 Task: Check the average views per listing of creek in the last 5 years.
Action: Mouse moved to (781, 189)
Screenshot: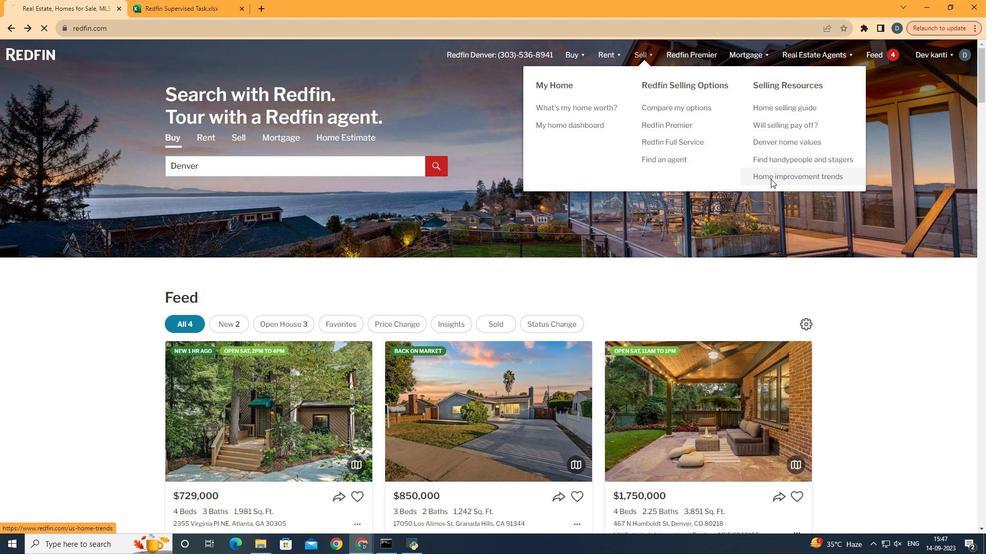 
Action: Mouse pressed left at (781, 189)
Screenshot: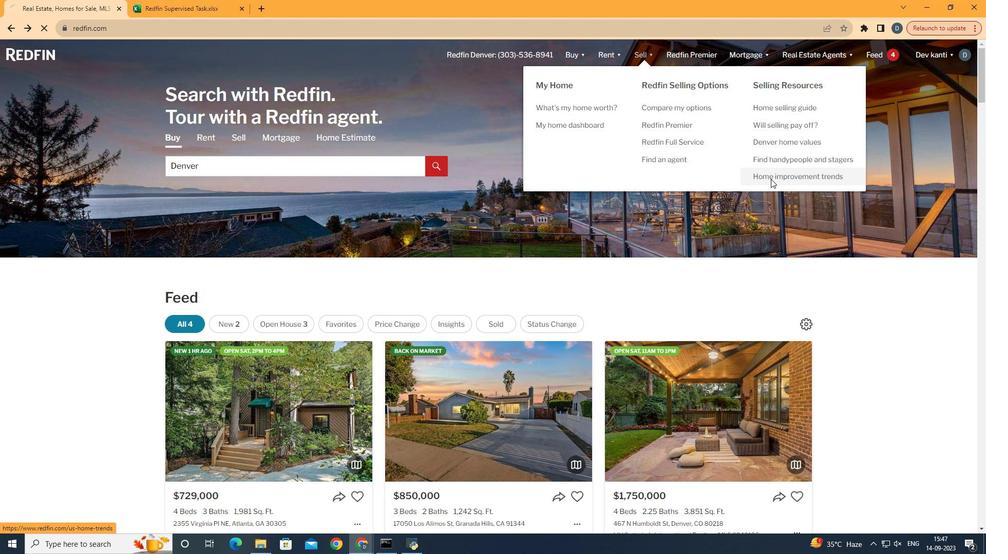 
Action: Mouse moved to (261, 212)
Screenshot: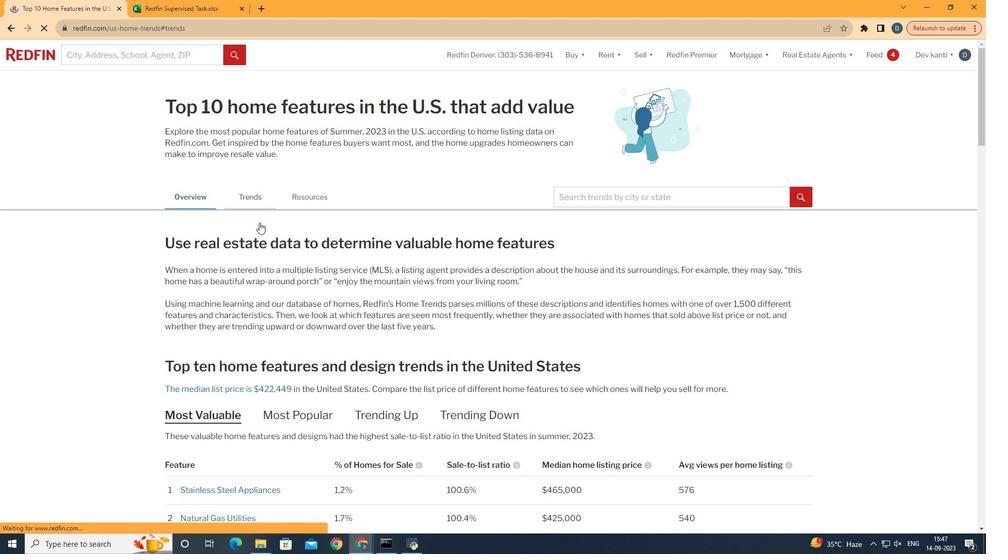 
Action: Mouse pressed left at (261, 212)
Screenshot: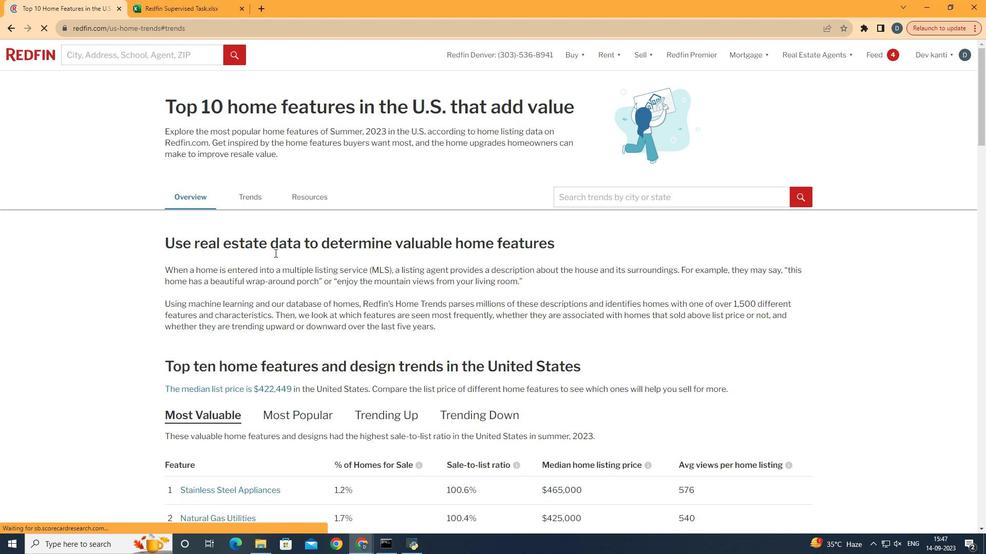 
Action: Mouse moved to (292, 282)
Screenshot: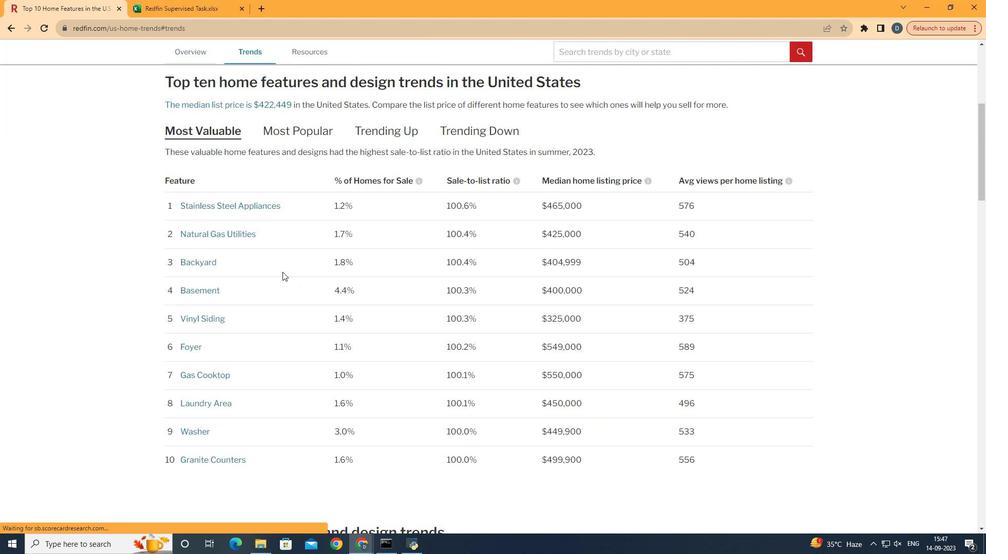 
Action: Mouse scrolled (292, 281) with delta (0, 0)
Screenshot: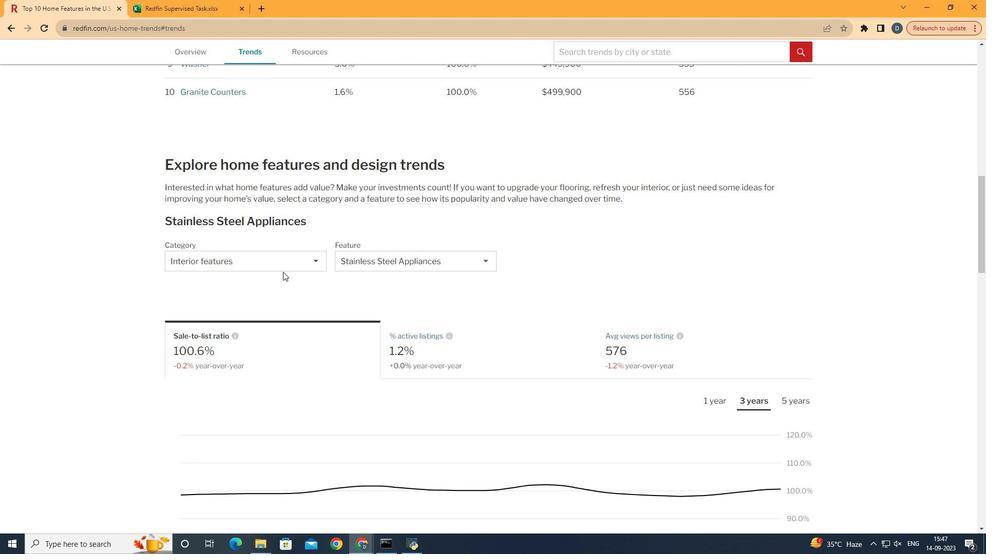 
Action: Mouse scrolled (292, 281) with delta (0, 0)
Screenshot: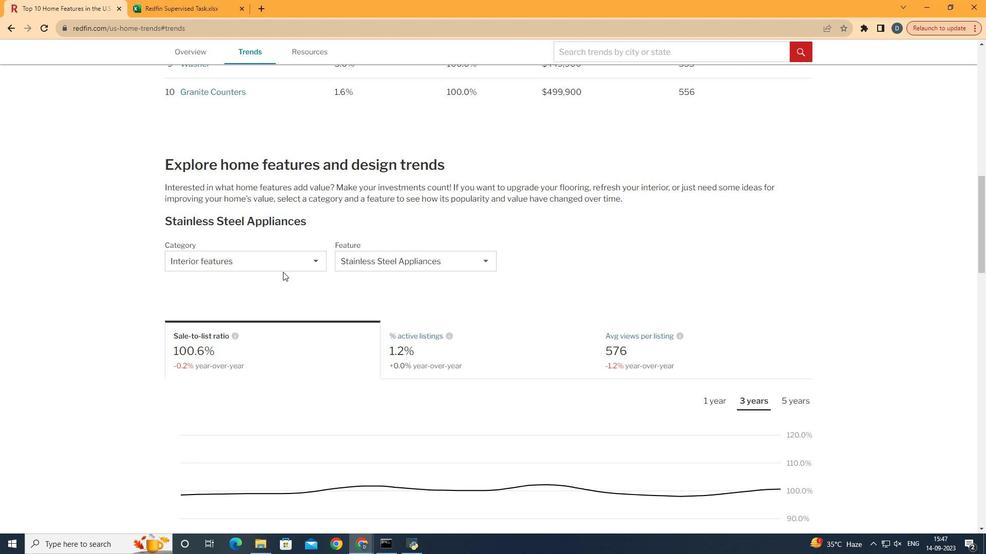 
Action: Mouse scrolled (292, 281) with delta (0, 0)
Screenshot: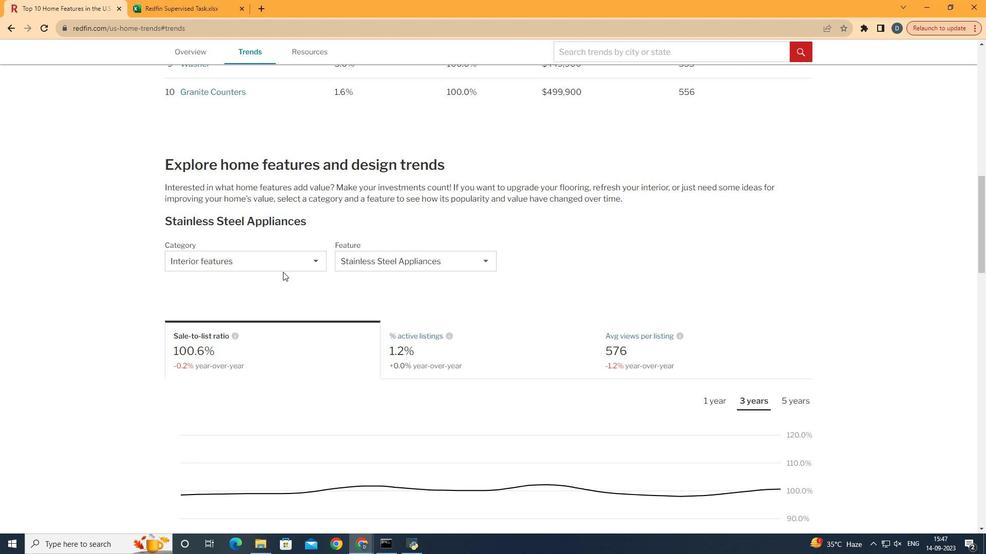 
Action: Mouse scrolled (292, 281) with delta (0, 0)
Screenshot: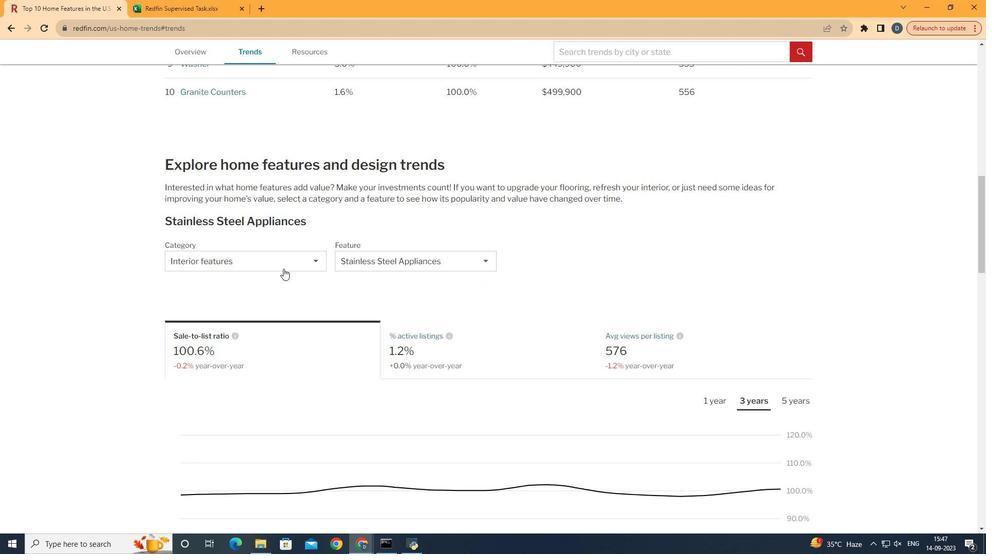
Action: Mouse scrolled (292, 281) with delta (0, 0)
Screenshot: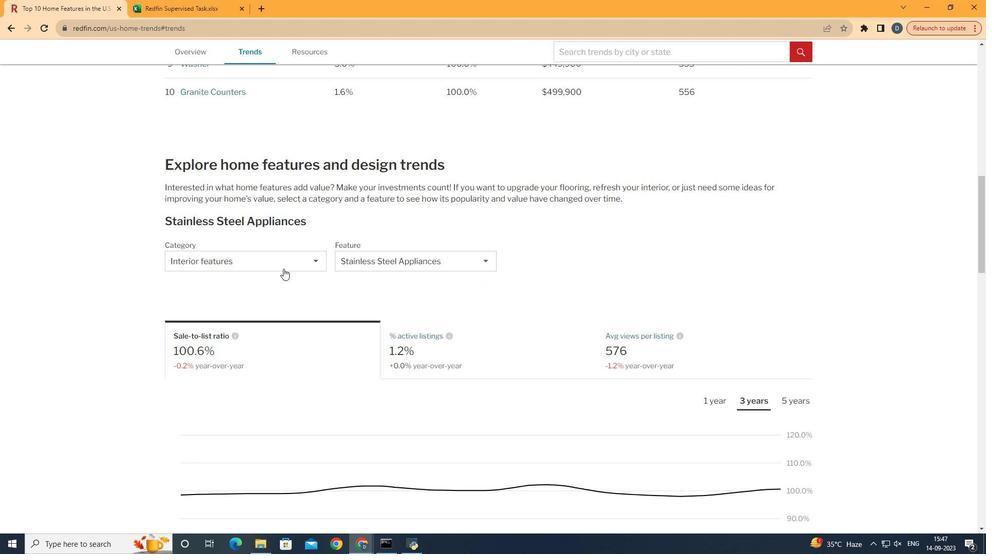 
Action: Mouse scrolled (292, 281) with delta (0, 0)
Screenshot: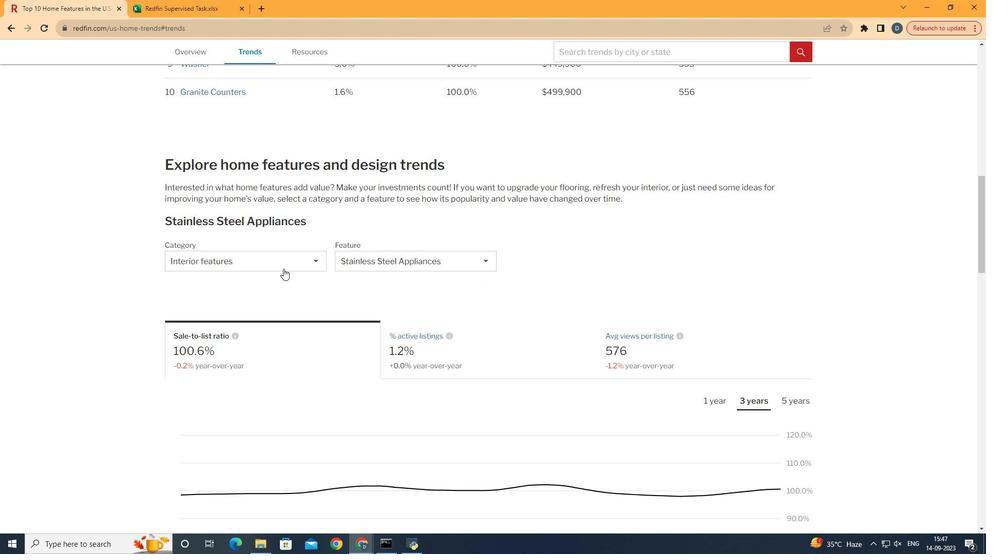 
Action: Mouse scrolled (292, 281) with delta (0, 0)
Screenshot: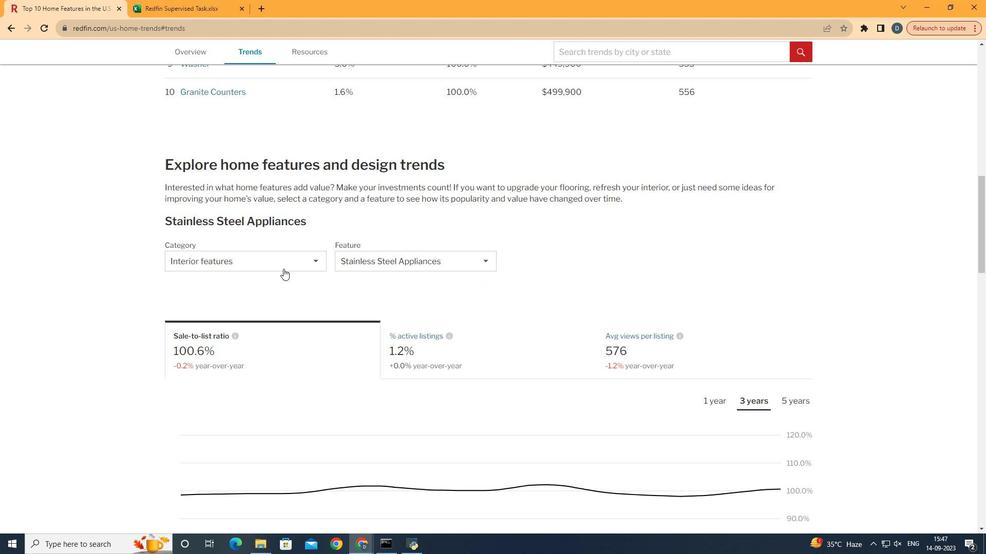 
Action: Mouse moved to (293, 279)
Screenshot: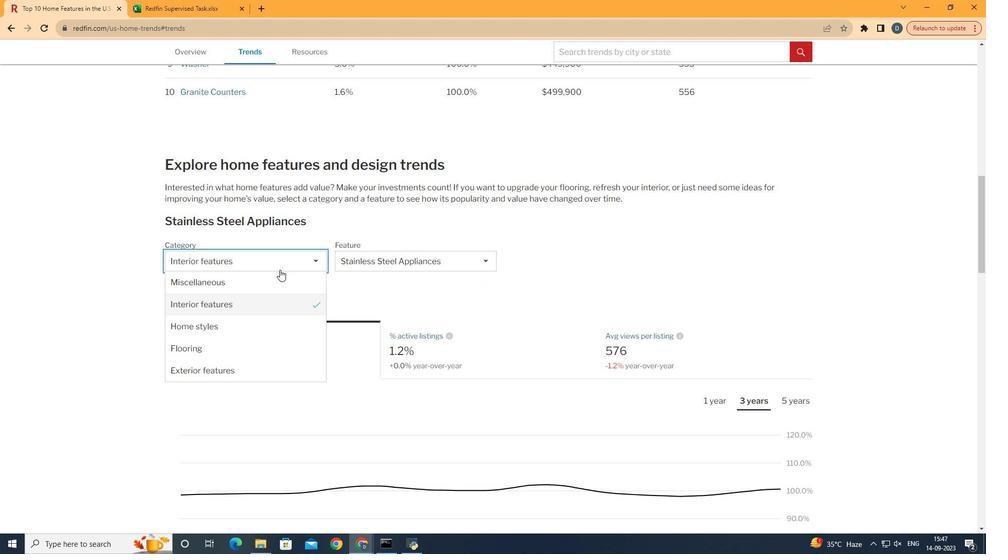 
Action: Mouse pressed left at (293, 279)
Screenshot: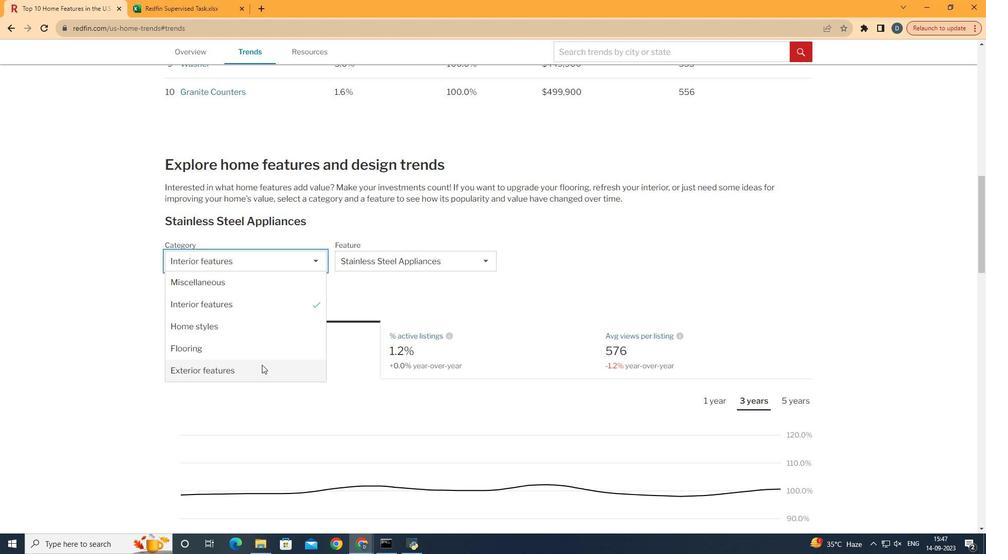 
Action: Mouse moved to (271, 375)
Screenshot: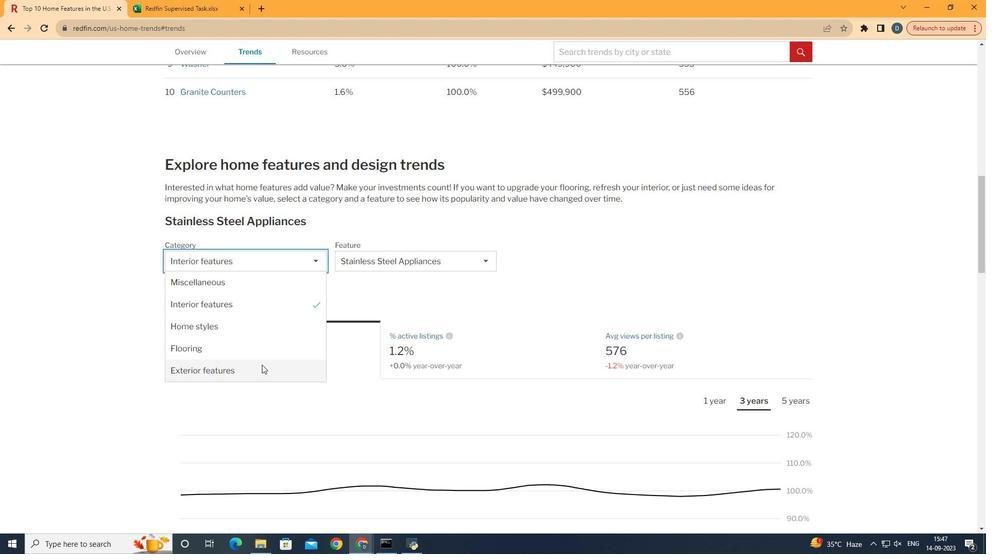 
Action: Mouse pressed left at (271, 375)
Screenshot: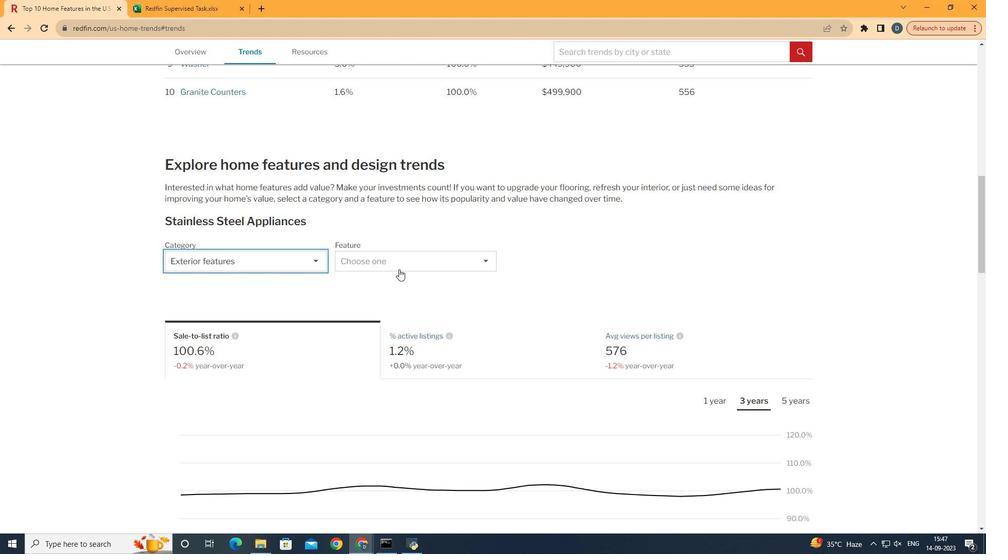 
Action: Mouse moved to (412, 271)
Screenshot: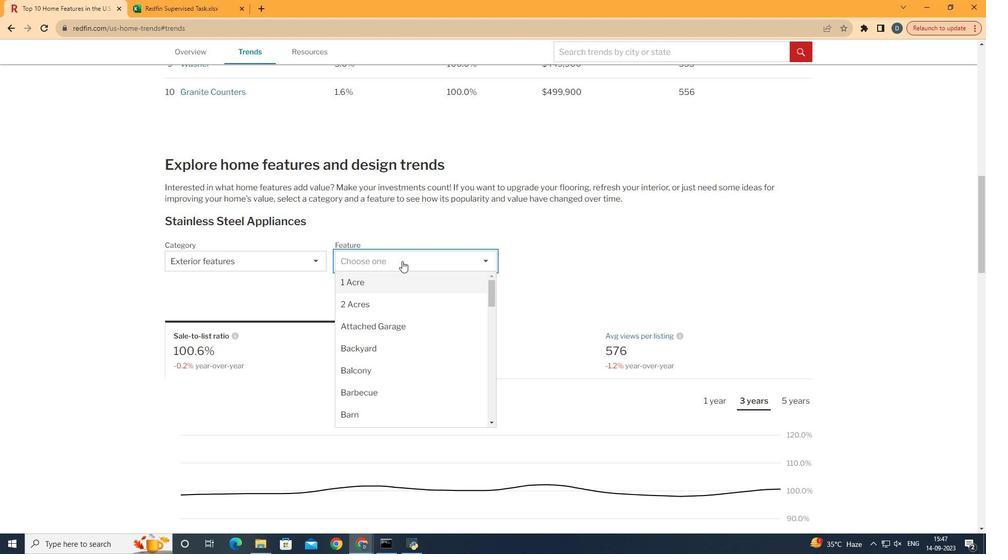 
Action: Mouse pressed left at (412, 271)
Screenshot: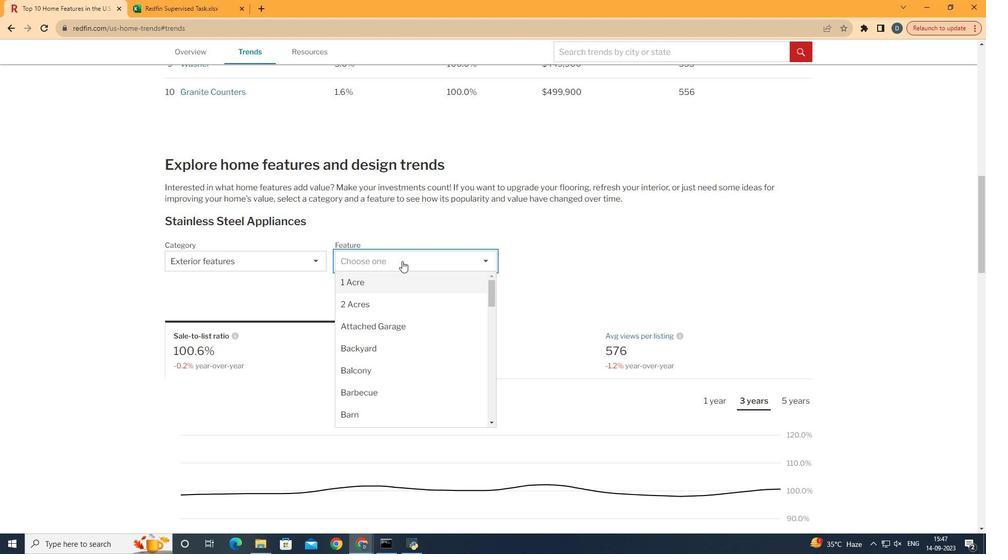 
Action: Mouse moved to (422, 313)
Screenshot: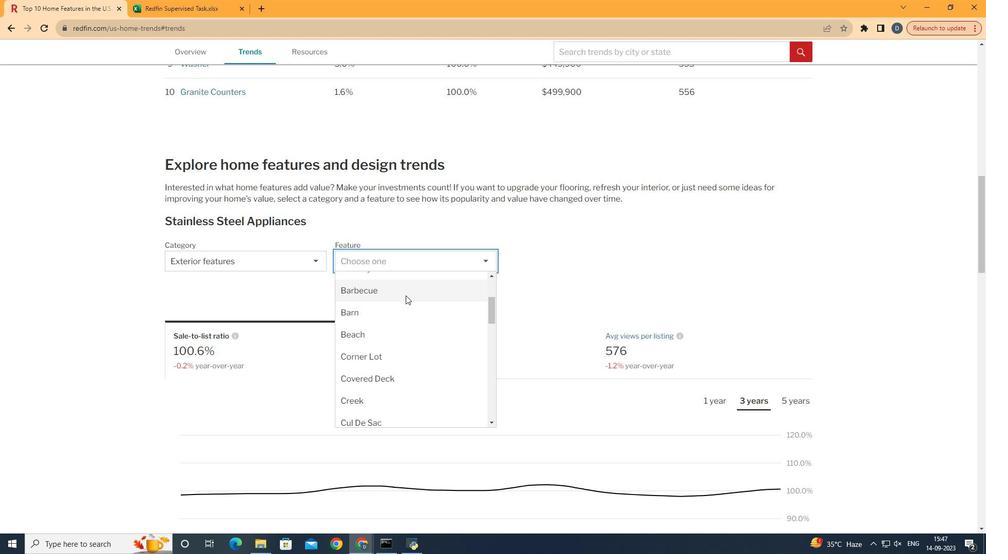 
Action: Mouse scrolled (422, 312) with delta (0, 0)
Screenshot: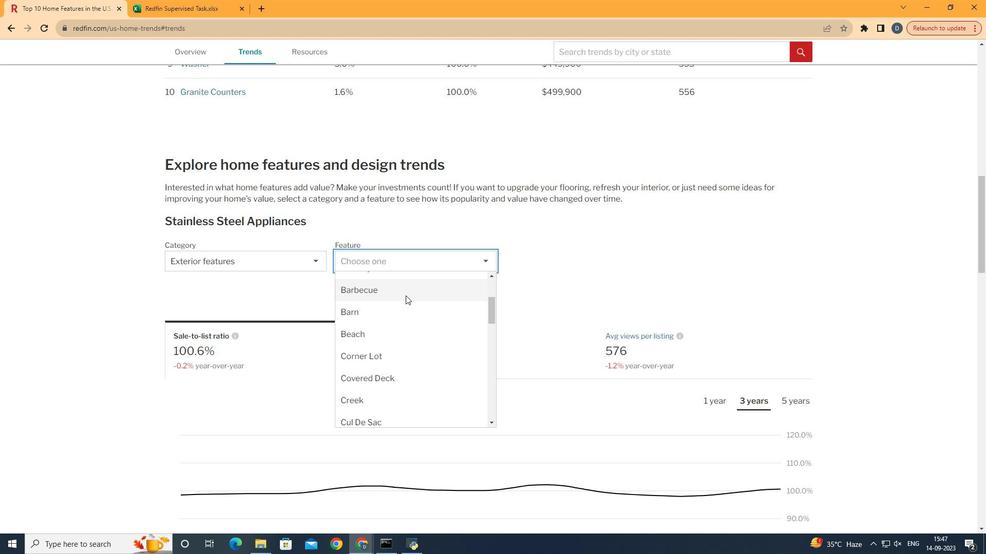 
Action: Mouse scrolled (422, 312) with delta (0, 0)
Screenshot: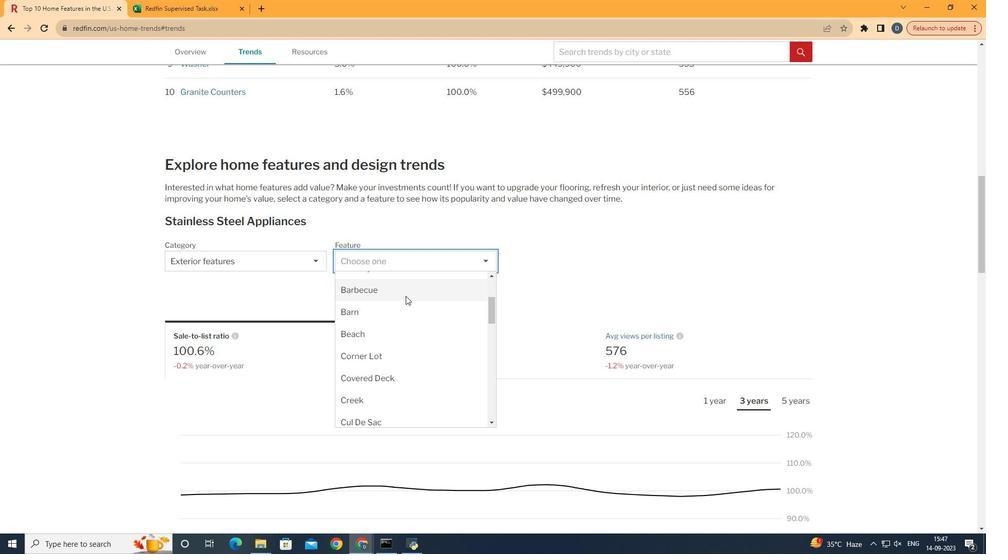 
Action: Mouse moved to (445, 380)
Screenshot: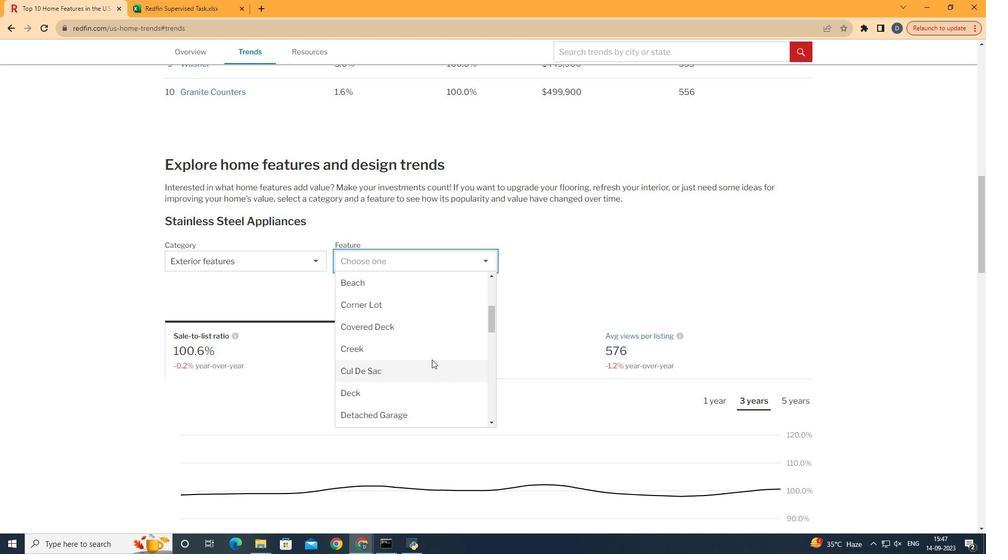 
Action: Mouse scrolled (445, 380) with delta (0, 0)
Screenshot: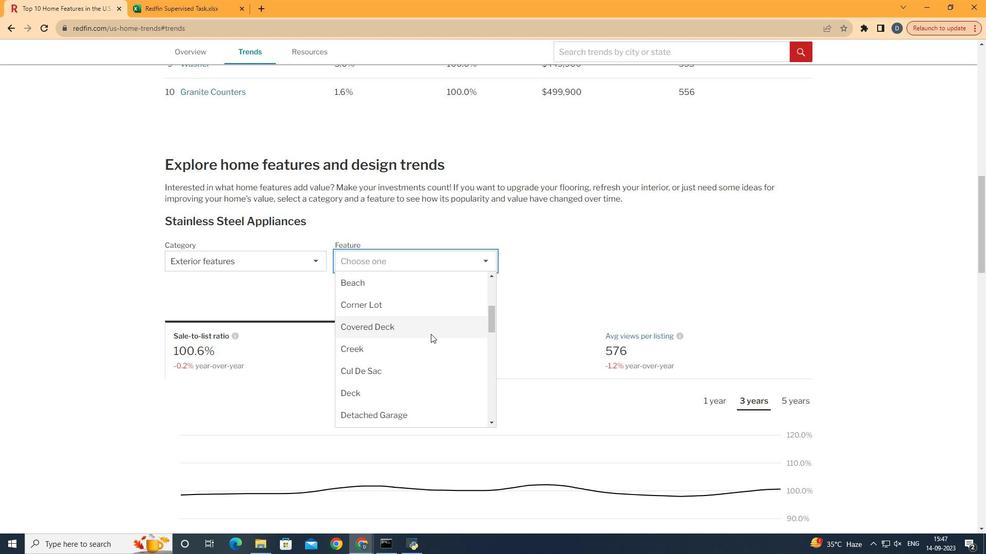 
Action: Mouse moved to (444, 356)
Screenshot: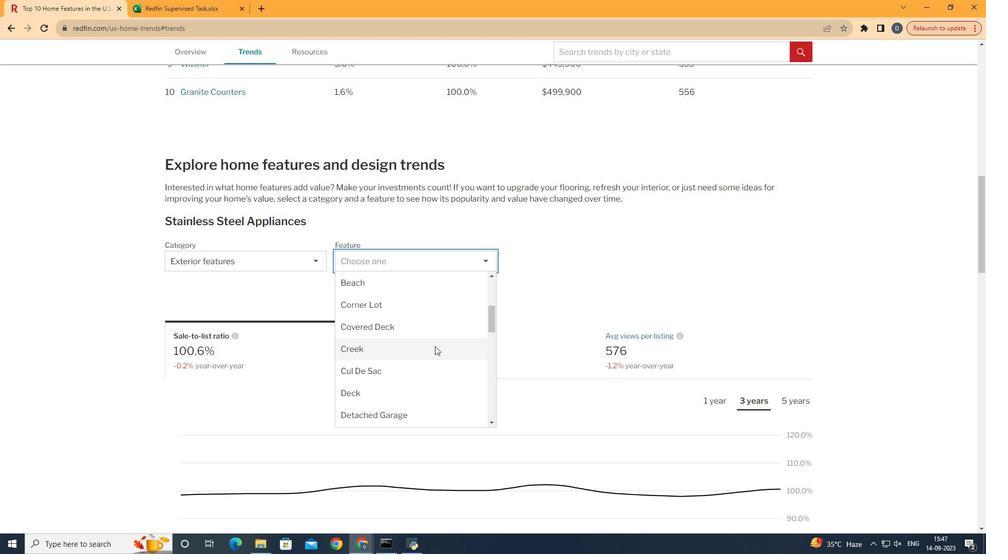 
Action: Mouse pressed left at (444, 356)
Screenshot: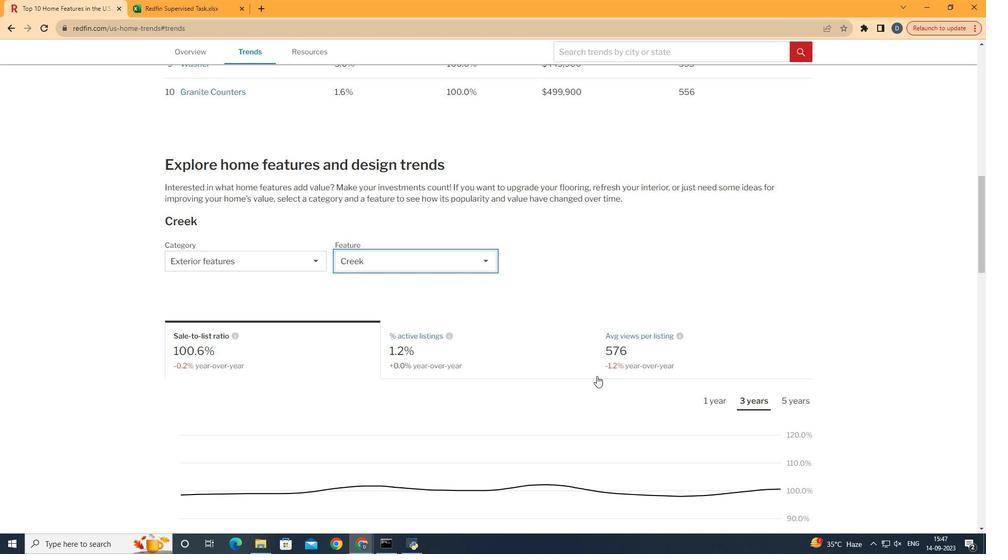 
Action: Mouse moved to (678, 358)
Screenshot: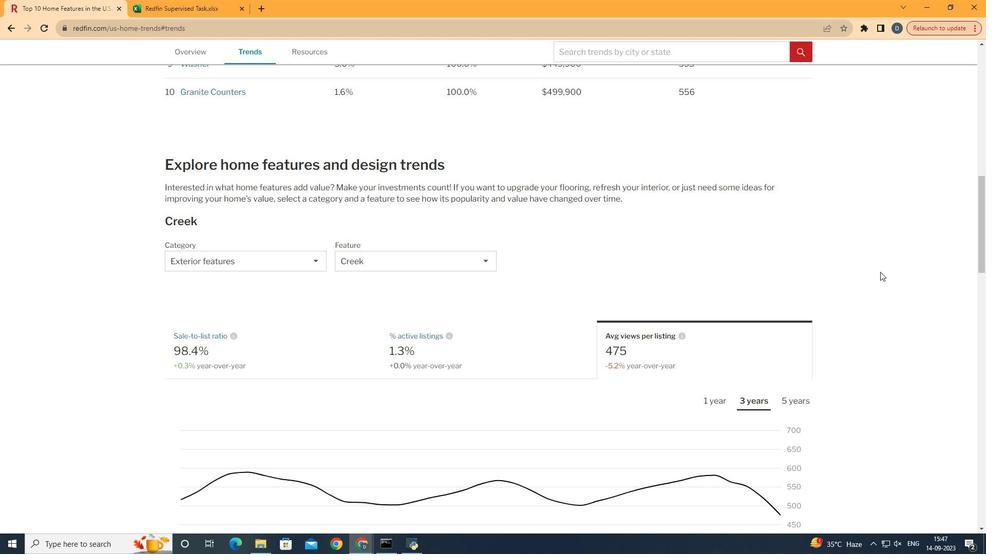 
Action: Mouse pressed left at (678, 358)
Screenshot: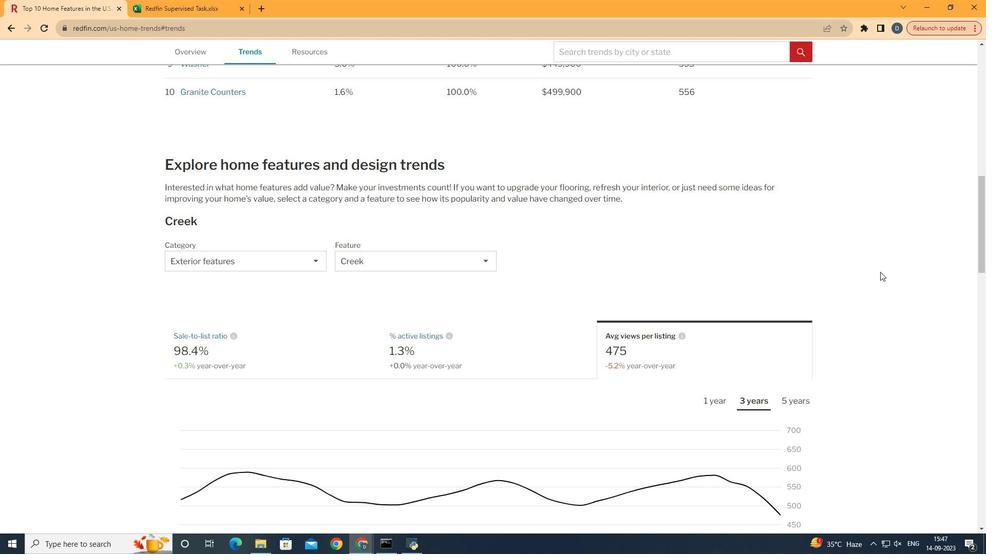 
Action: Mouse moved to (890, 282)
Screenshot: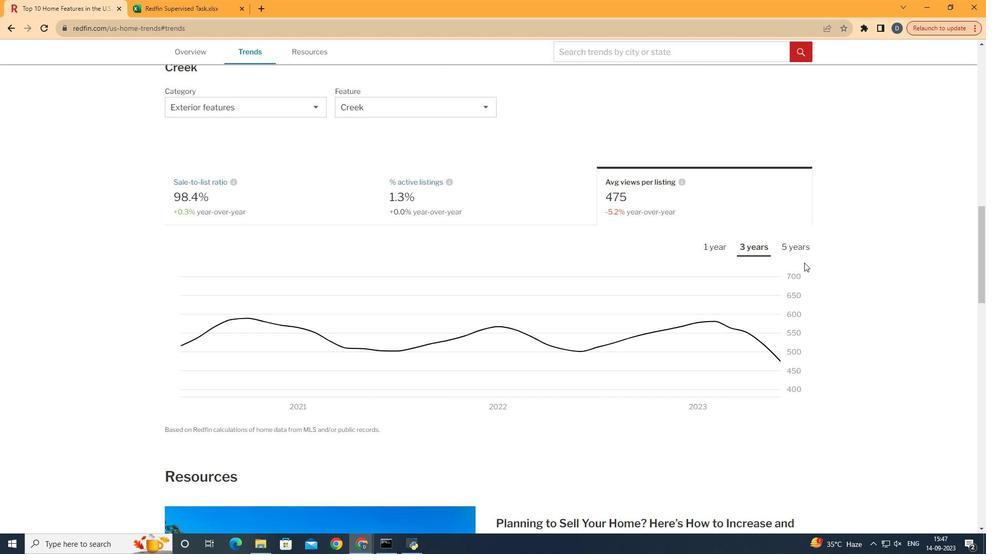 
Action: Mouse scrolled (890, 281) with delta (0, 0)
Screenshot: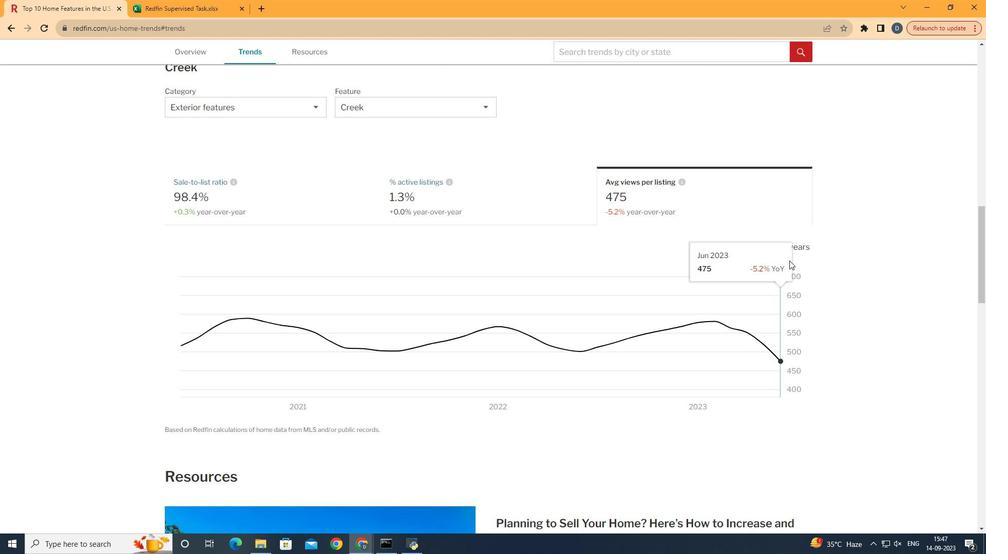 
Action: Mouse scrolled (890, 281) with delta (0, 0)
Screenshot: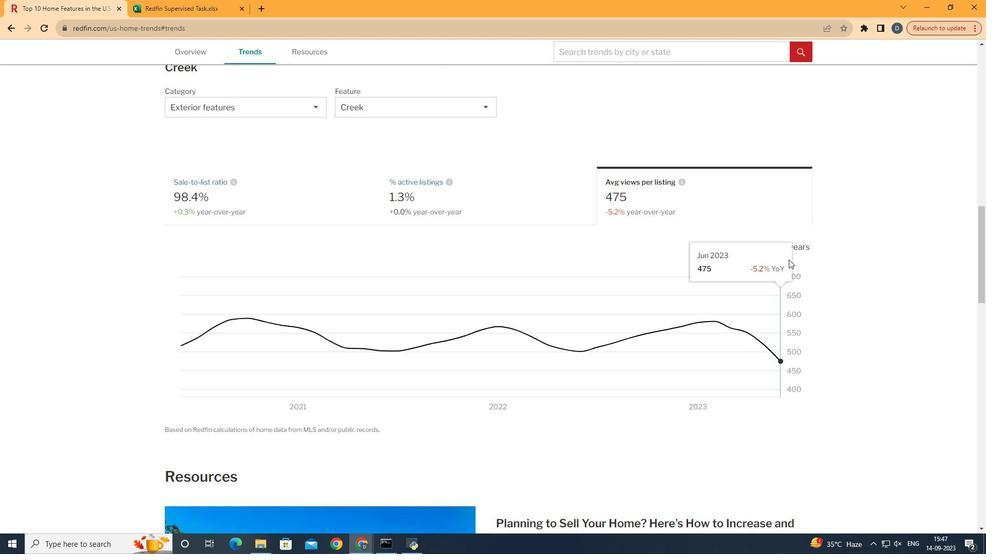 
Action: Mouse scrolled (890, 281) with delta (0, 0)
Screenshot: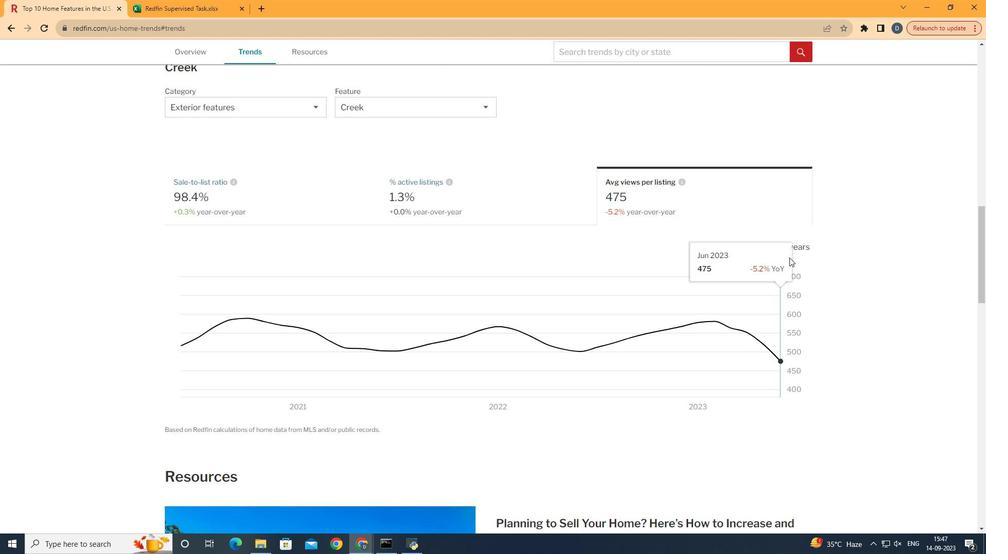 
Action: Mouse moved to (809, 259)
Screenshot: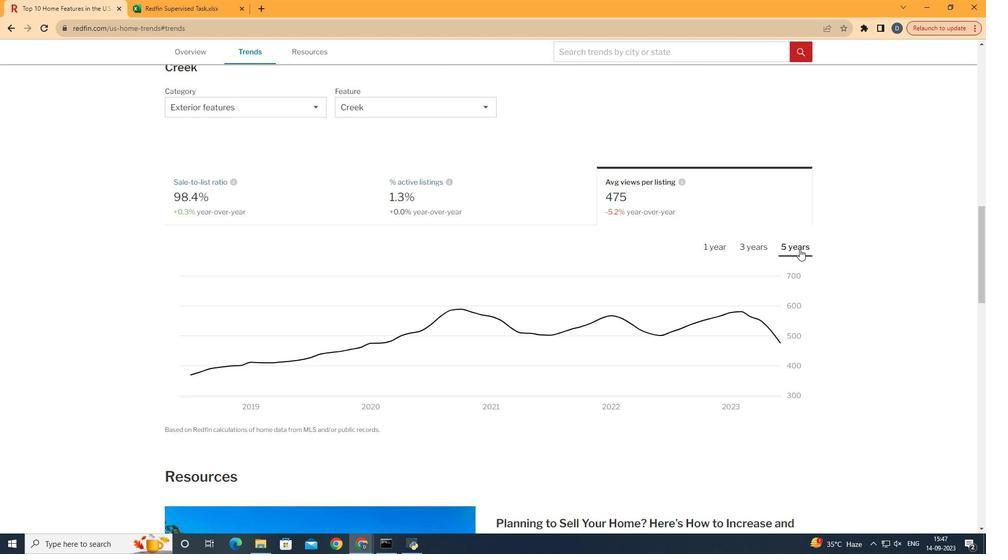 
Action: Mouse pressed left at (809, 259)
Screenshot: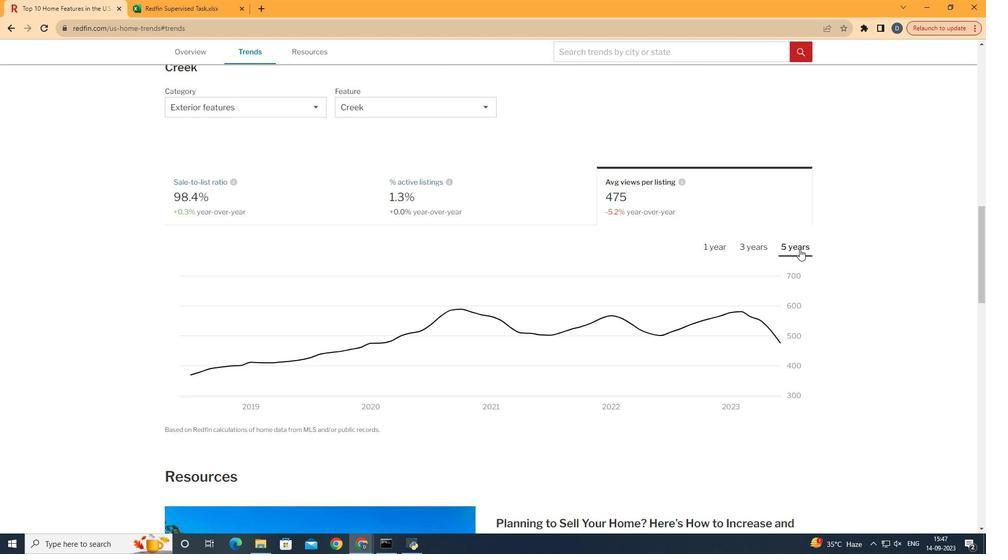 
Action: Mouse moved to (101, 322)
Screenshot: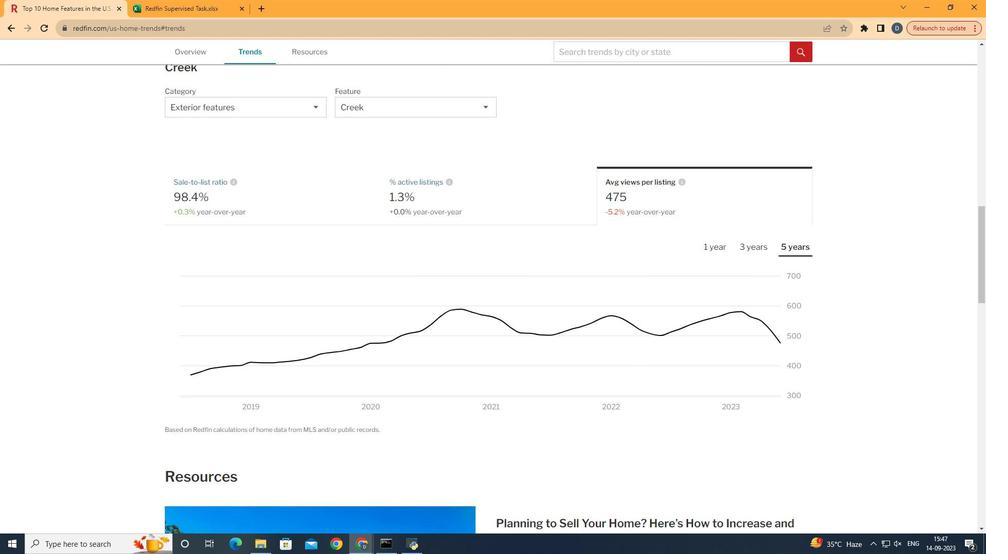 
